 Task: For heading  Tahoma with underline.  font size for heading20,  'Change the font style of data to'Arial.  and font size to 12,  Change the alignment of both headline & data to Align left.  In the sheet  auditingSalesByMonth_2023
Action: Mouse moved to (251, 52)
Screenshot: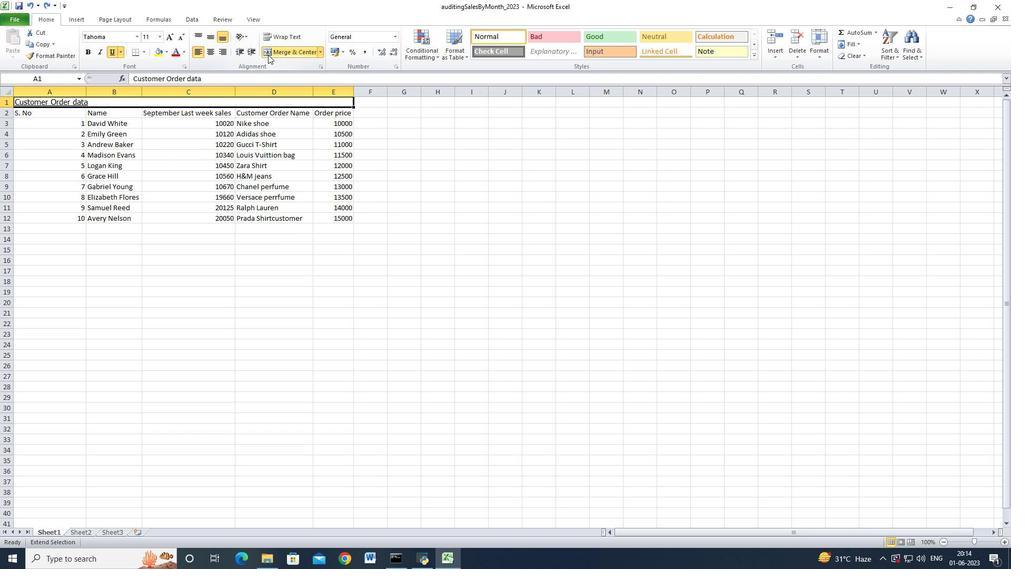 
Action: Mouse pressed left at (251, 52)
Screenshot: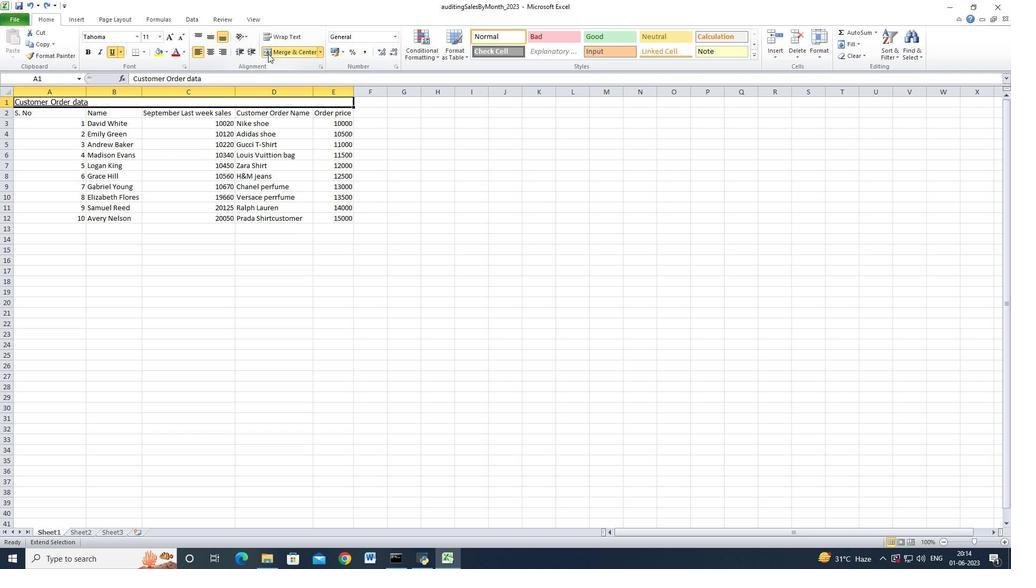 
Action: Mouse moved to (251, 51)
Screenshot: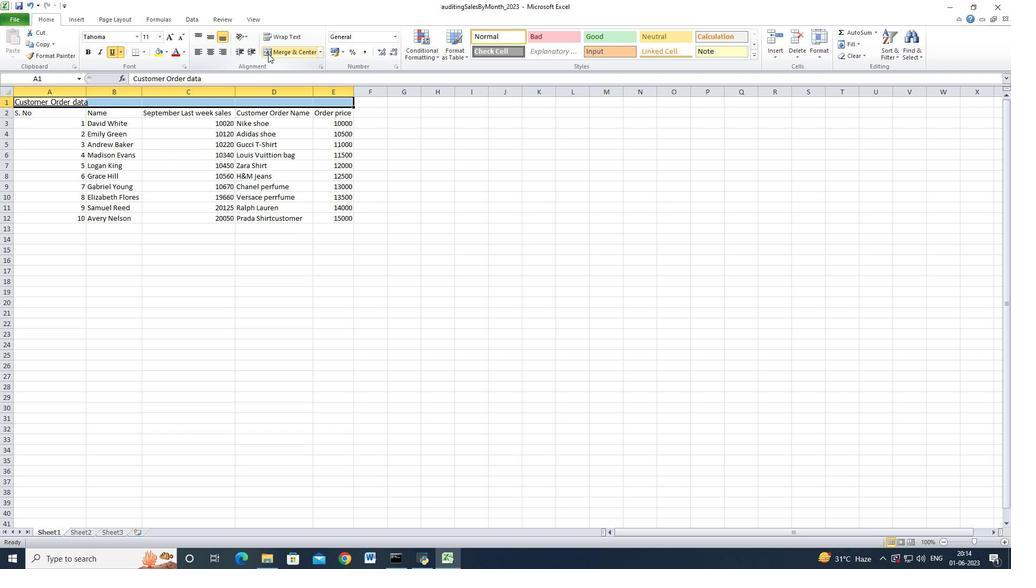 
Action: Mouse pressed left at (251, 51)
Screenshot: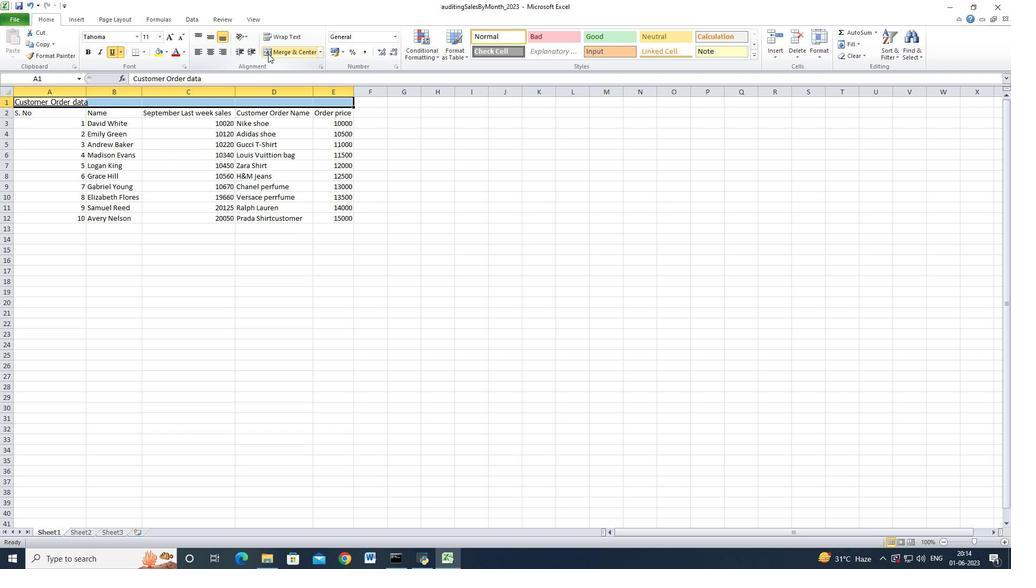
Action: Mouse moved to (140, 34)
Screenshot: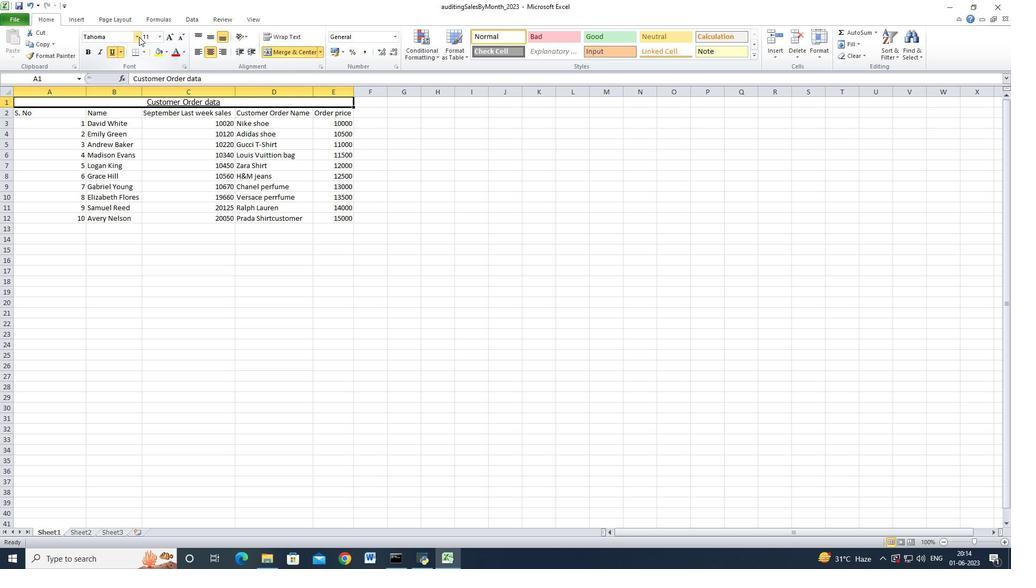 
Action: Mouse pressed left at (140, 34)
Screenshot: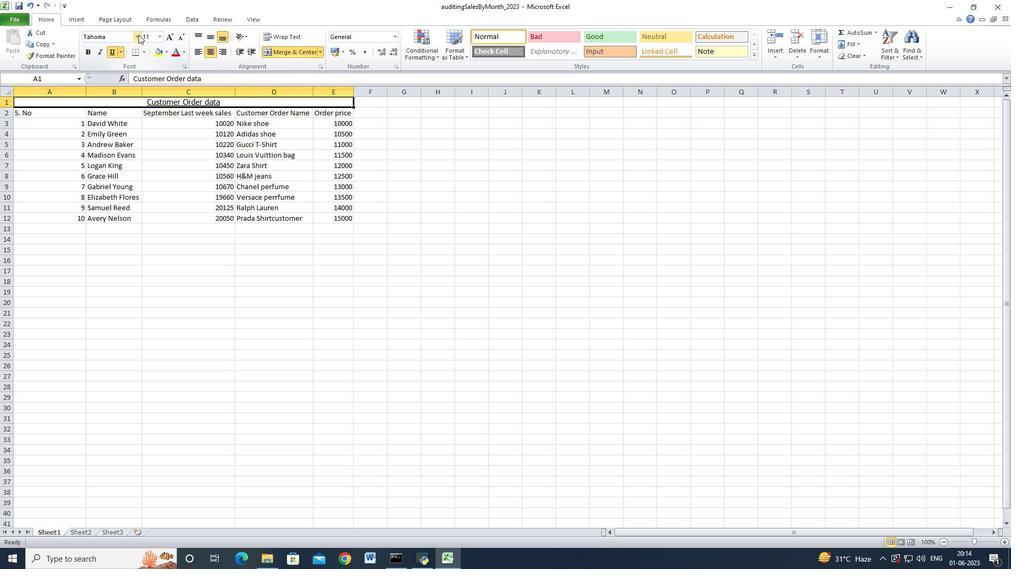 
Action: Mouse moved to (124, 384)
Screenshot: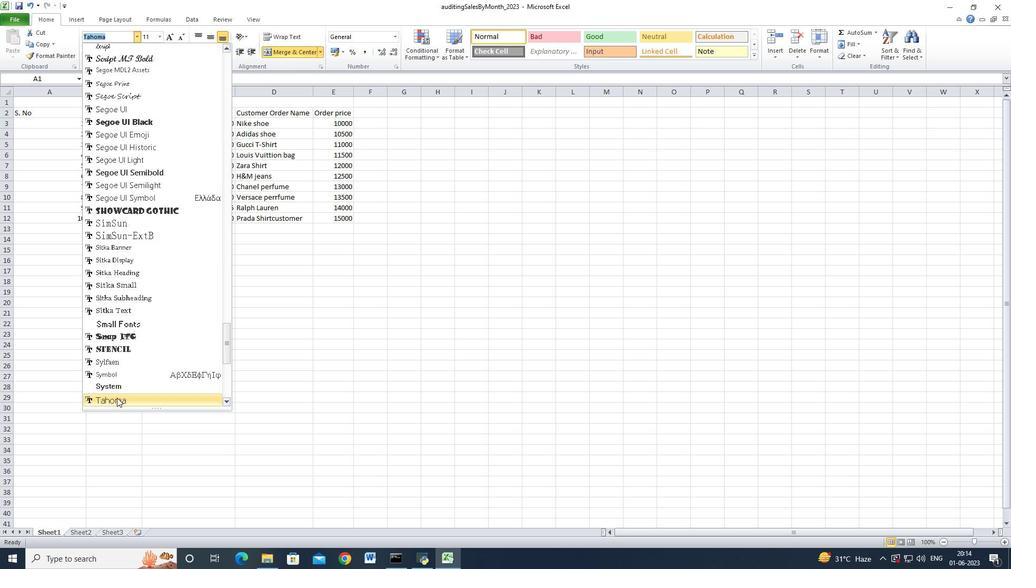 
Action: Mouse pressed left at (124, 384)
Screenshot: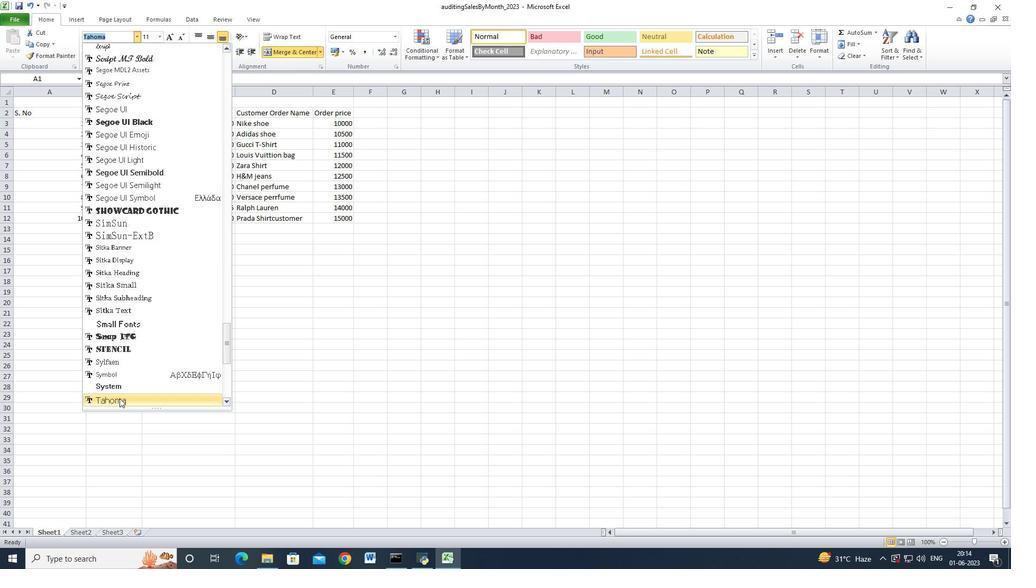 
Action: Mouse moved to (118, 47)
Screenshot: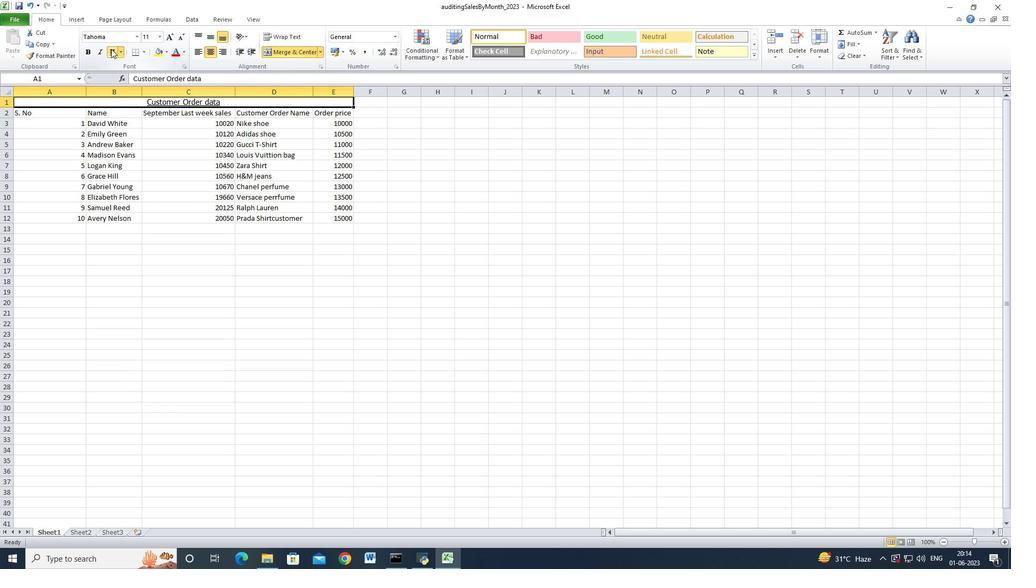 
Action: Mouse pressed left at (118, 47)
Screenshot: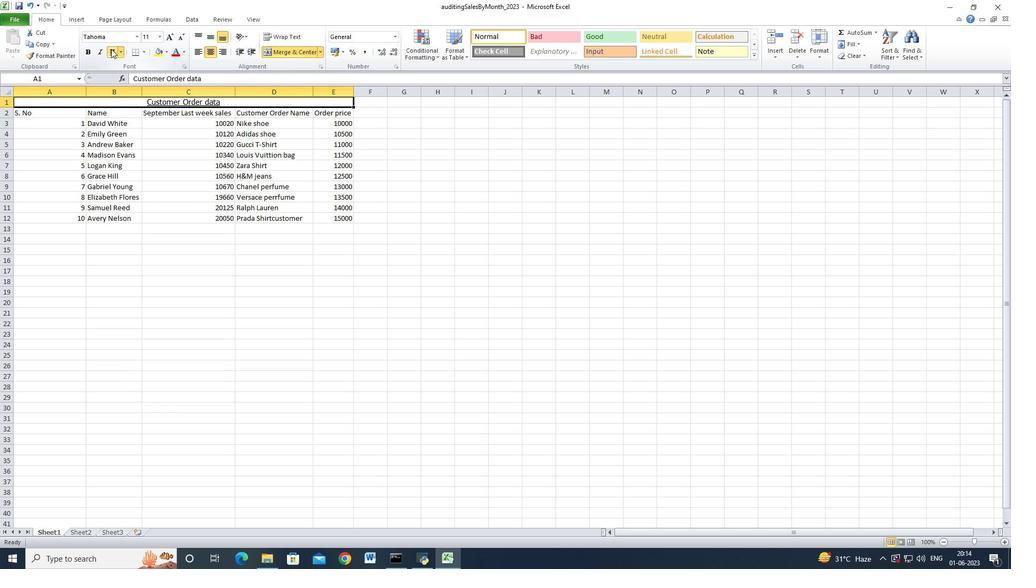 
Action: Mouse moved to (115, 48)
Screenshot: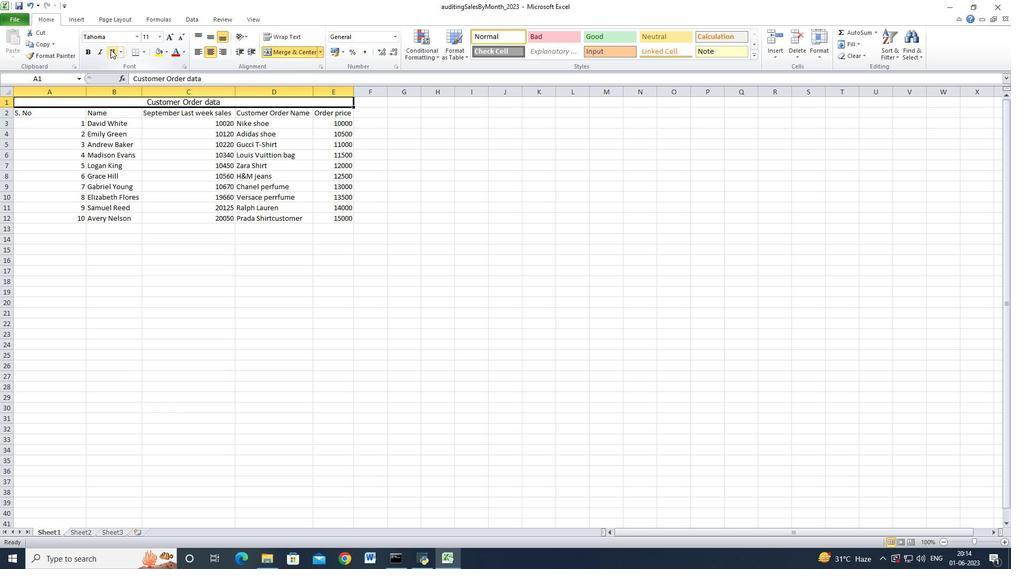 
Action: Mouse pressed left at (115, 48)
Screenshot: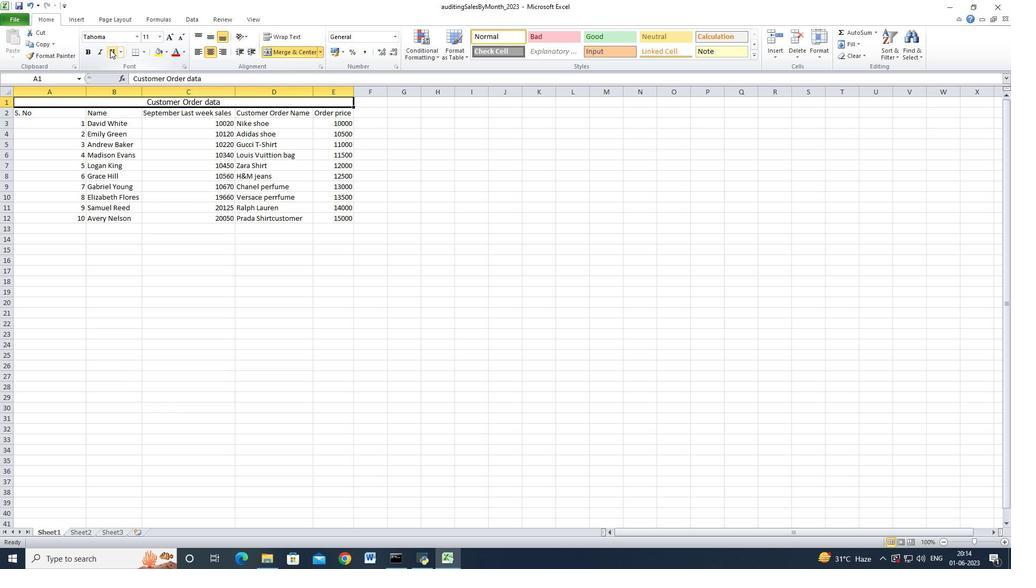 
Action: Mouse moved to (157, 37)
Screenshot: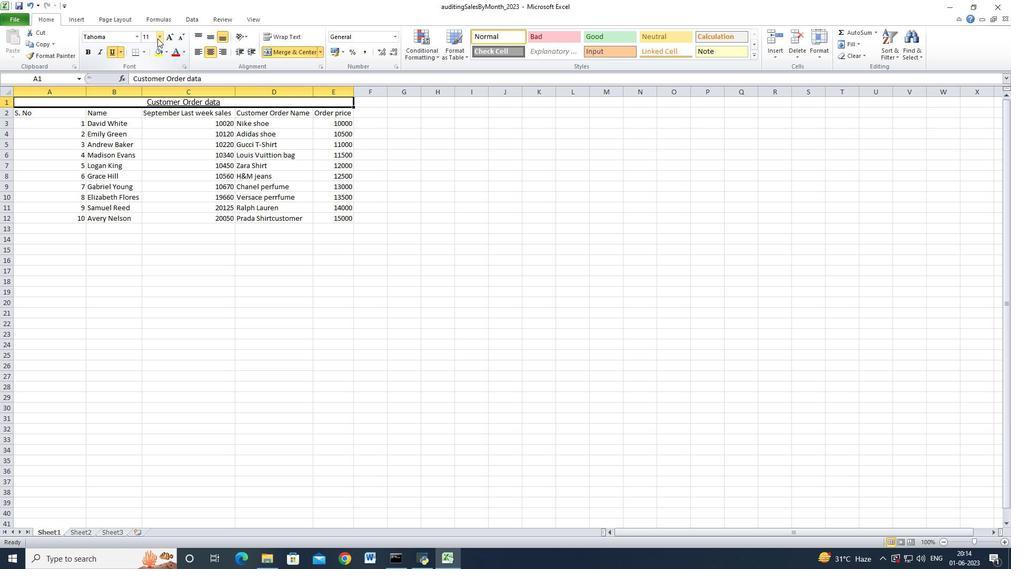 
Action: Mouse pressed left at (157, 37)
Screenshot: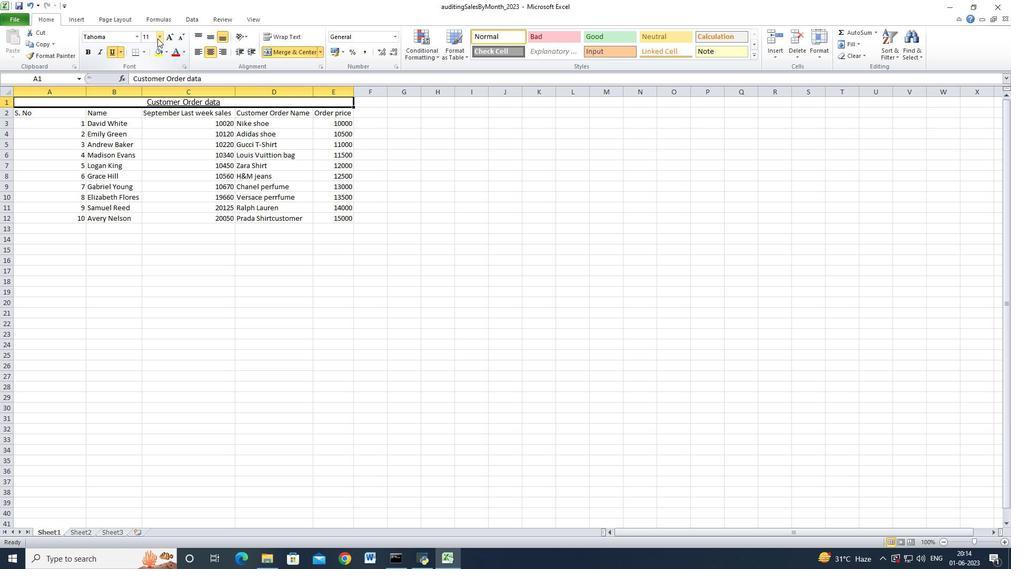
Action: Mouse moved to (148, 116)
Screenshot: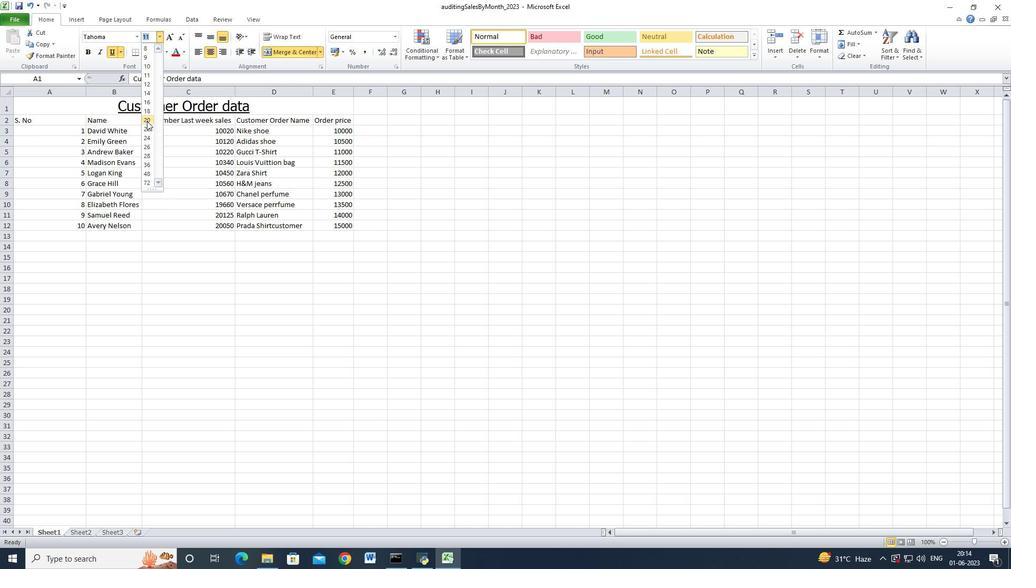 
Action: Mouse pressed left at (148, 116)
Screenshot: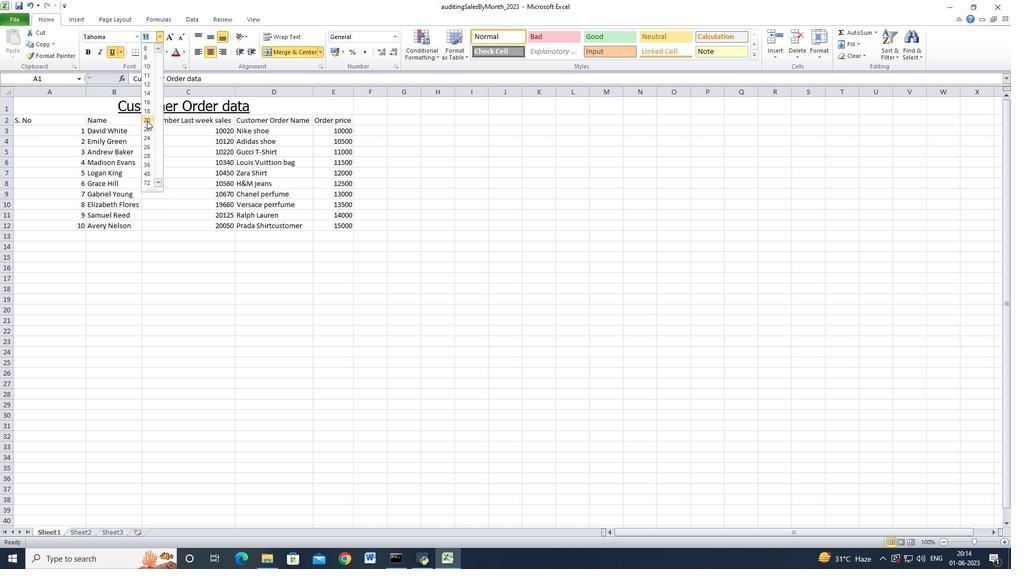 
Action: Mouse moved to (64, 118)
Screenshot: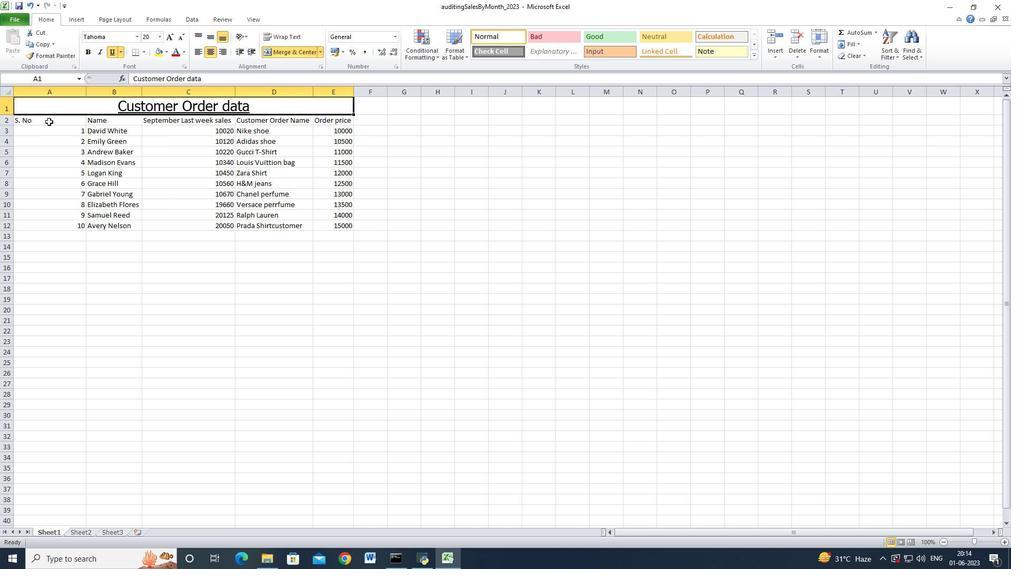 
Action: Mouse pressed left at (64, 118)
Screenshot: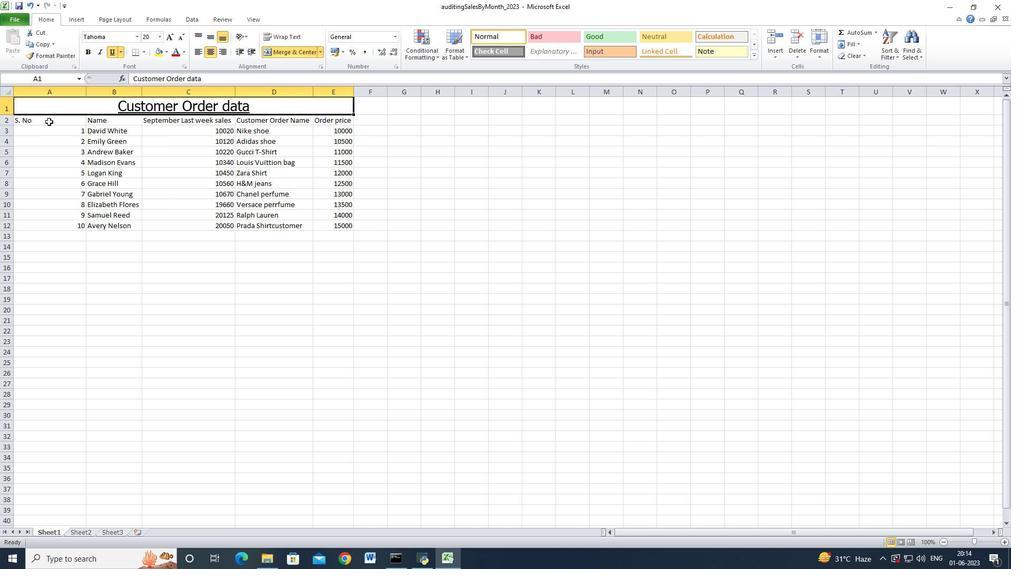 
Action: Mouse moved to (136, 35)
Screenshot: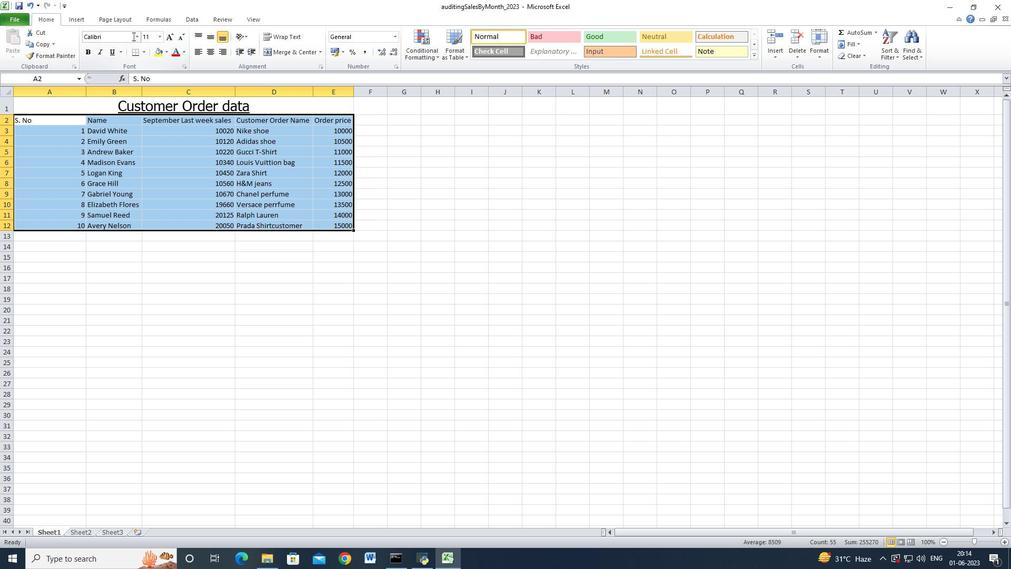 
Action: Mouse pressed left at (136, 35)
Screenshot: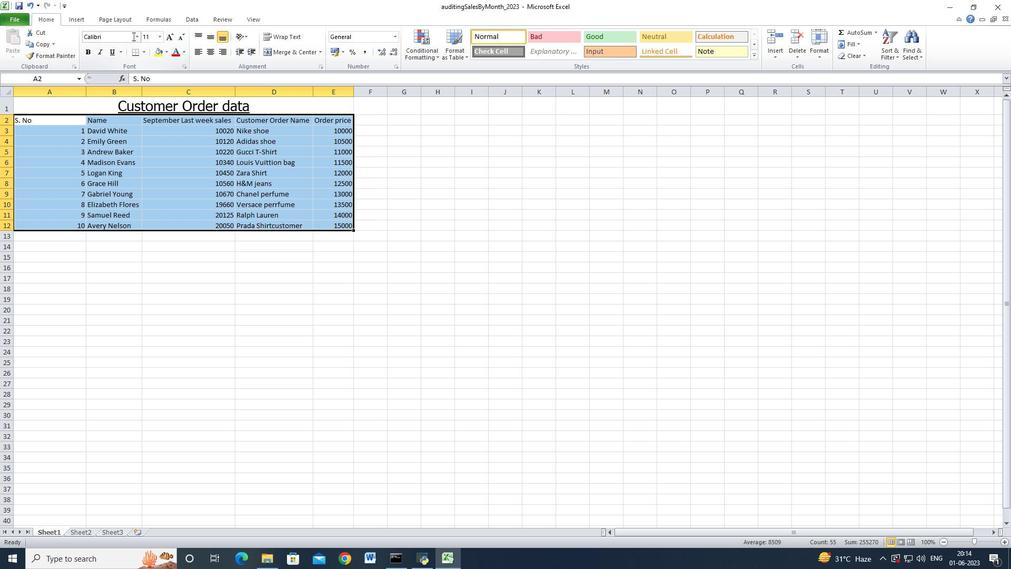
Action: Mouse moved to (118, 117)
Screenshot: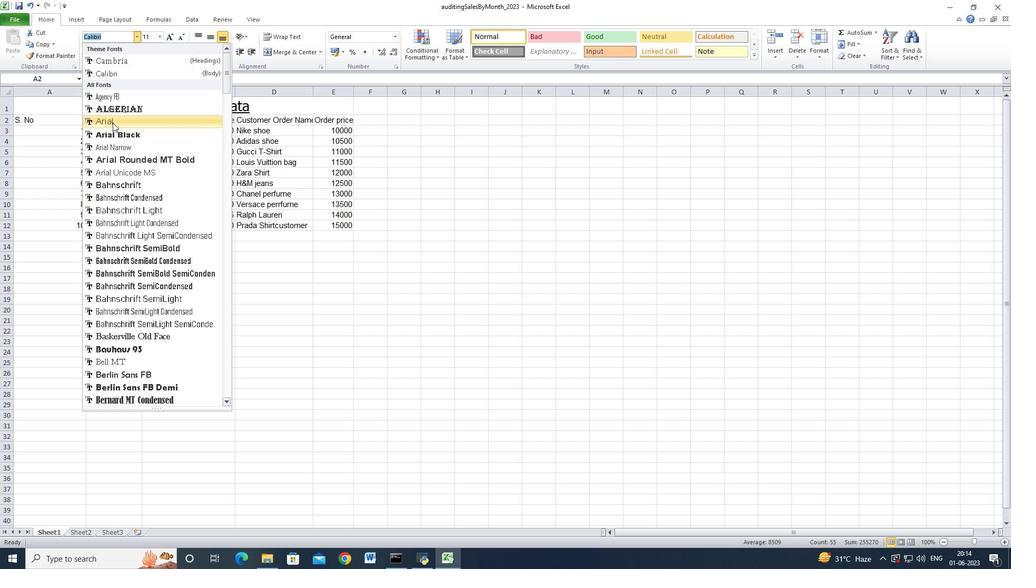 
Action: Mouse pressed left at (118, 117)
Screenshot: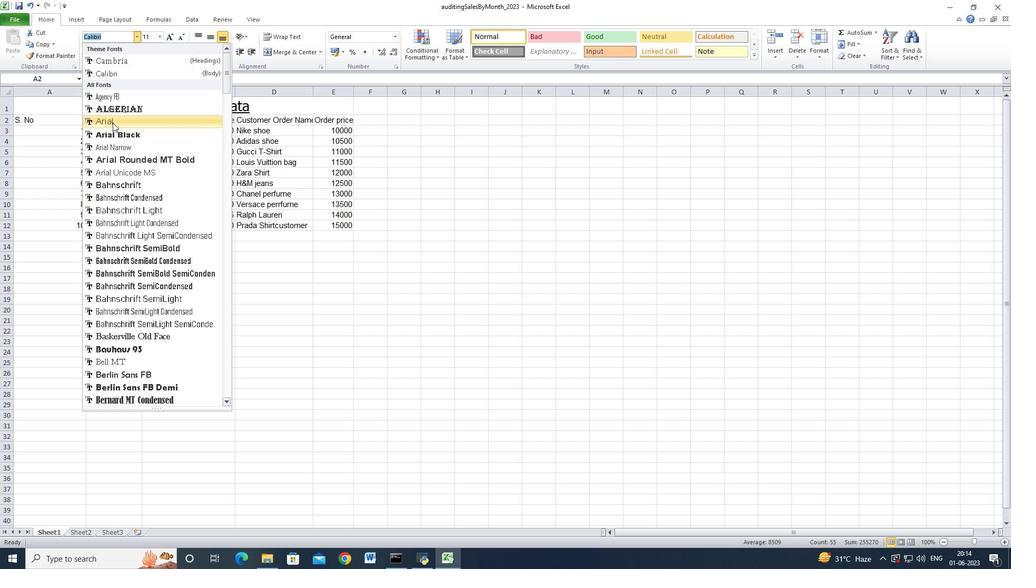 
Action: Mouse moved to (157, 33)
Screenshot: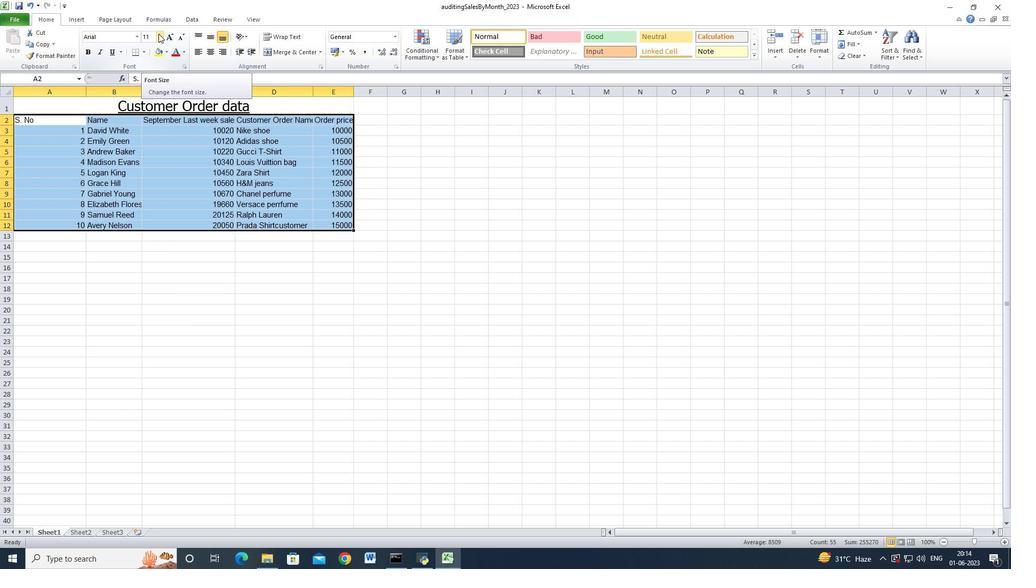 
Action: Mouse pressed left at (157, 33)
Screenshot: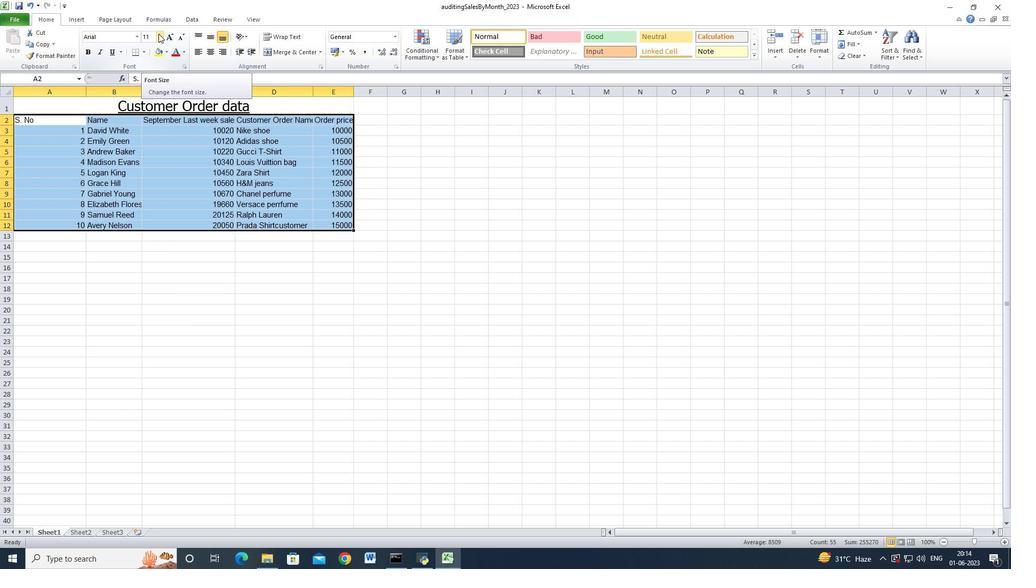 
Action: Mouse moved to (148, 82)
Screenshot: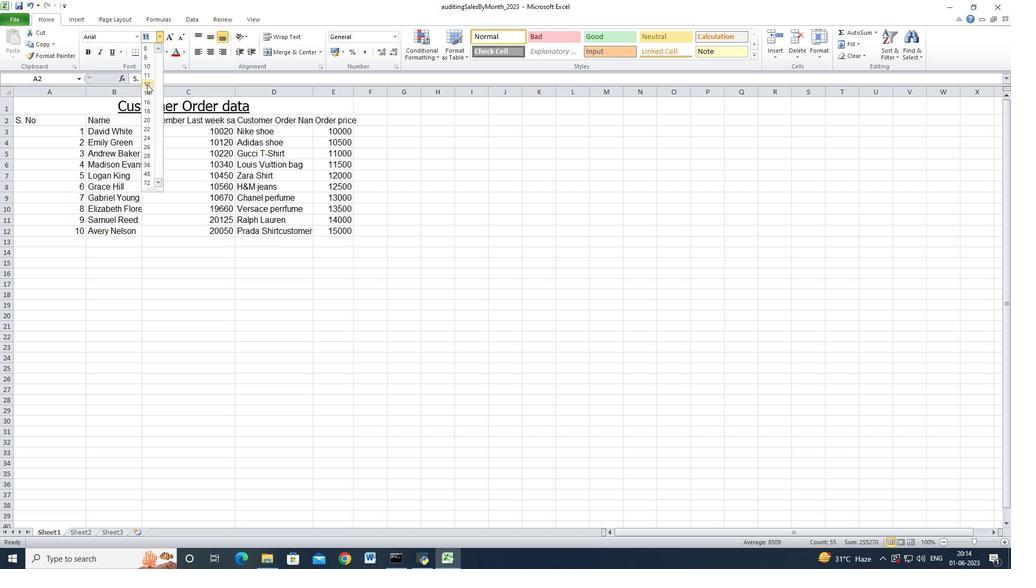 
Action: Mouse pressed left at (148, 82)
Screenshot: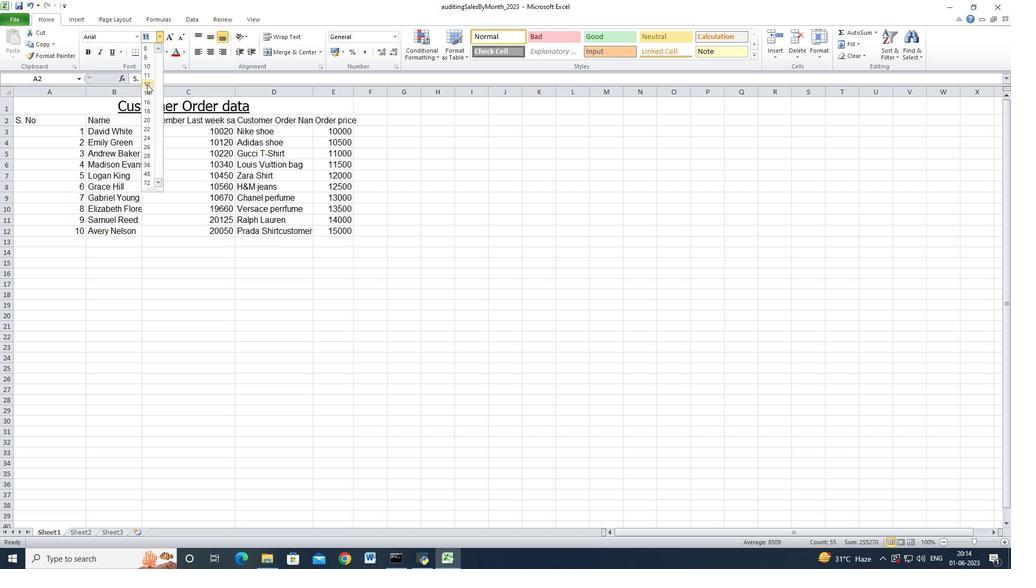 
Action: Mouse moved to (136, 173)
Screenshot: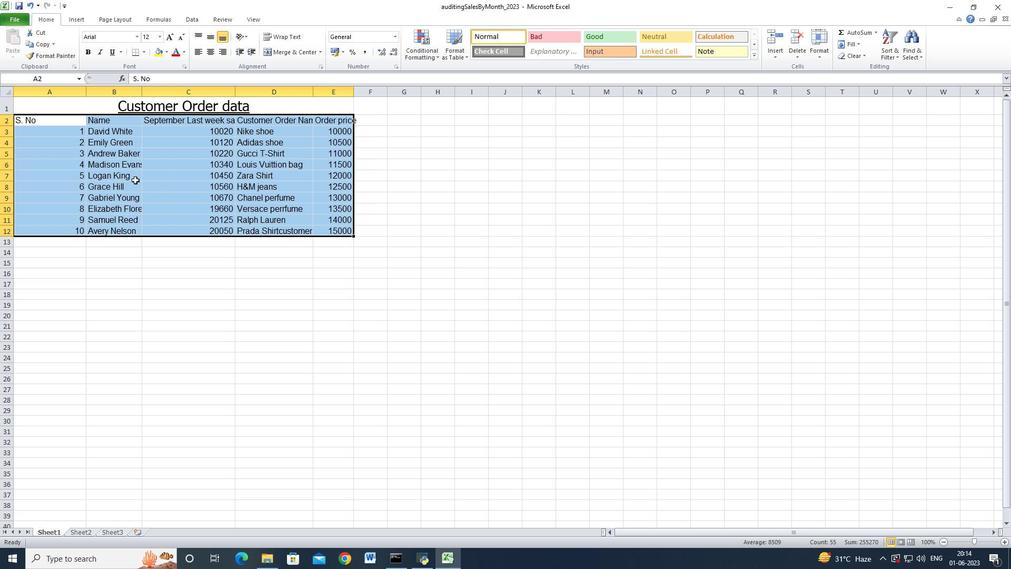 
Action: Mouse pressed left at (136, 173)
Screenshot: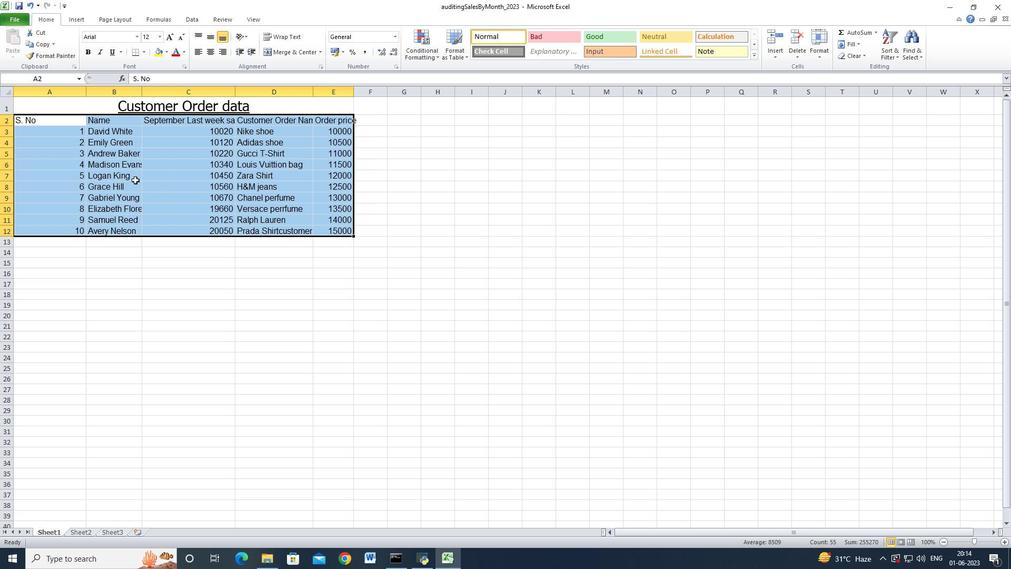 
Action: Mouse moved to (76, 95)
Screenshot: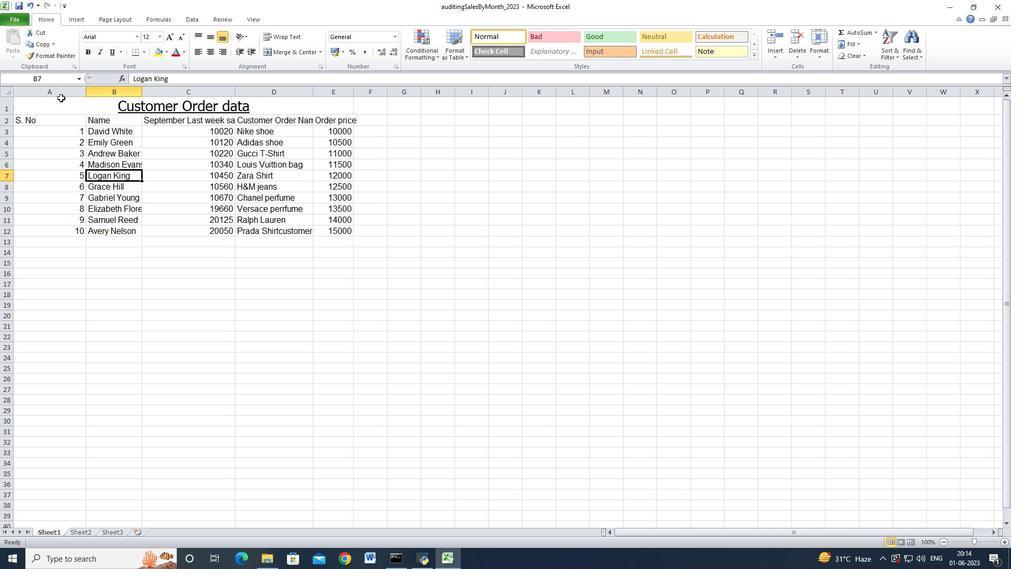 
Action: Mouse pressed left at (76, 95)
Screenshot: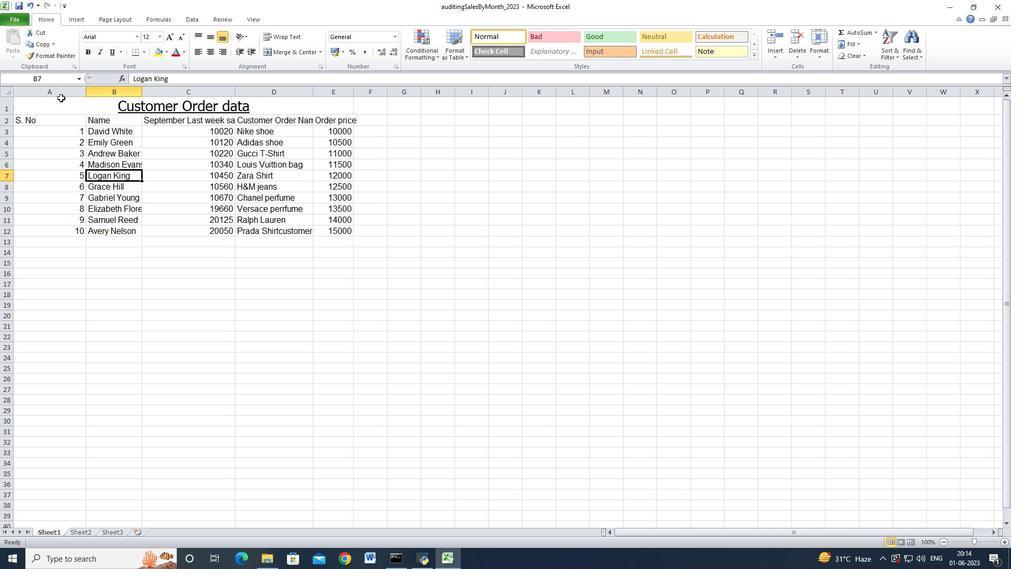 
Action: Mouse moved to (190, 50)
Screenshot: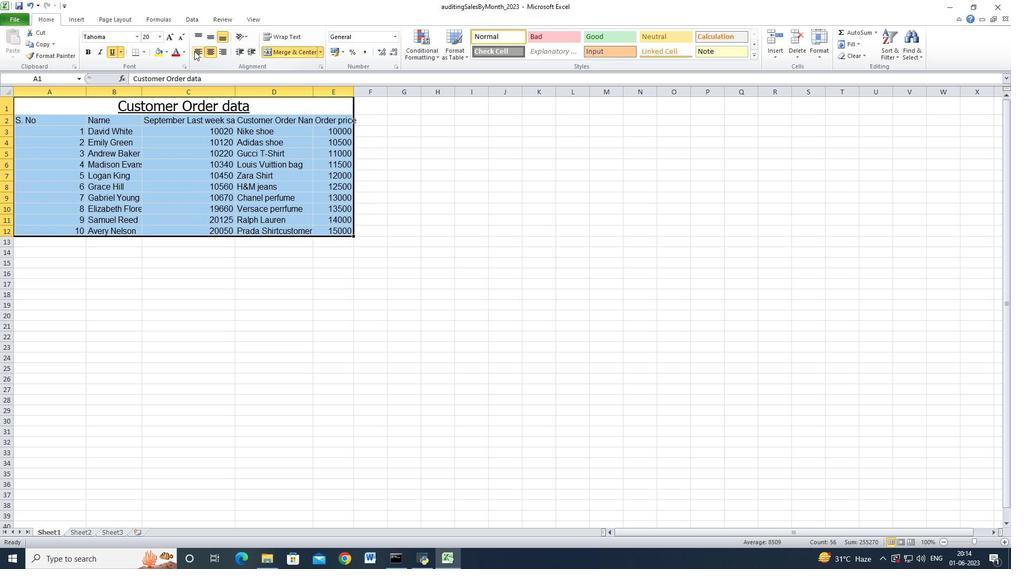 
Action: Mouse pressed left at (190, 50)
Screenshot: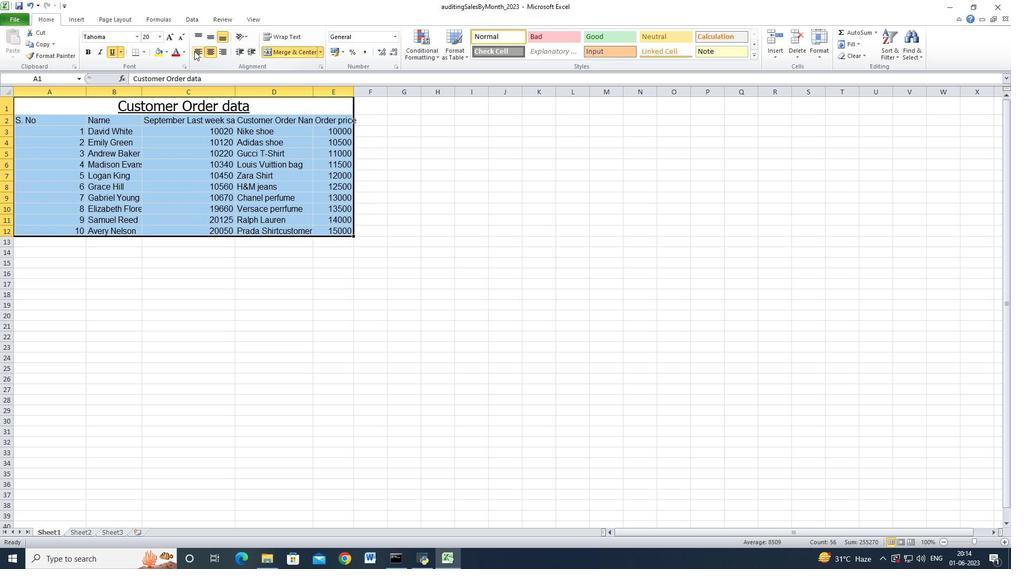 
Action: Mouse moved to (142, 172)
Screenshot: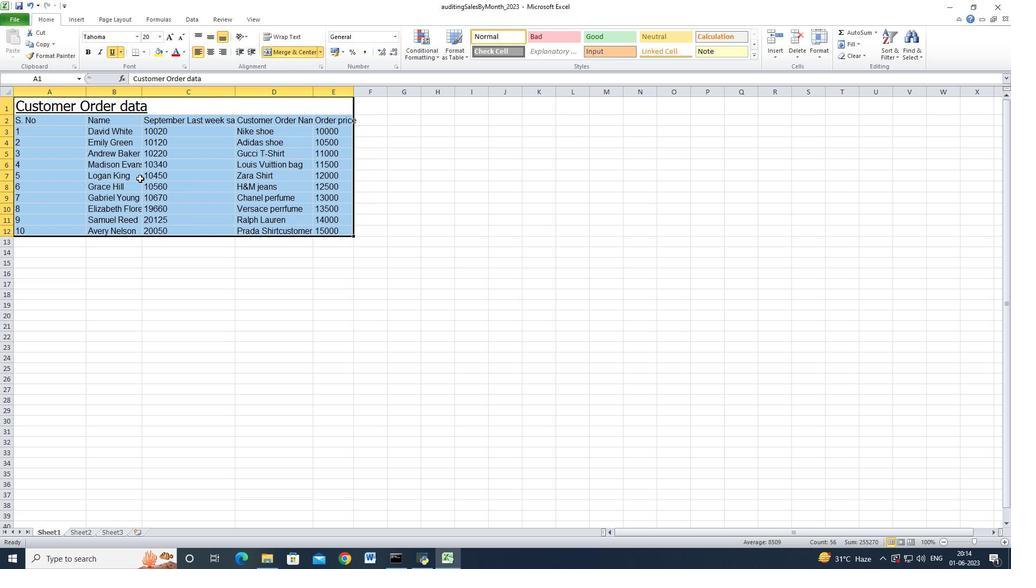 
Action: Mouse pressed left at (142, 172)
Screenshot: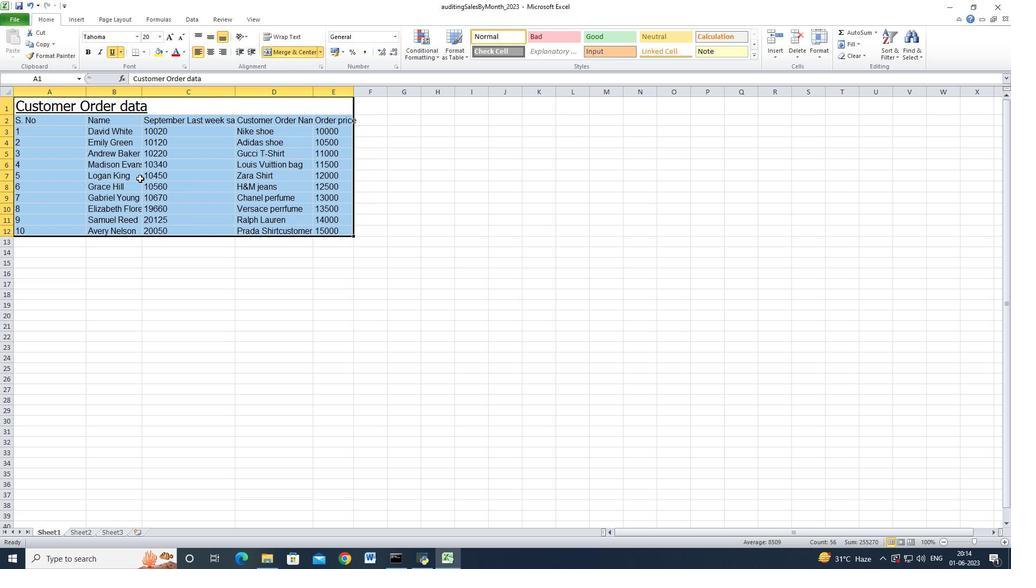 
Action: Mouse moved to (28, 90)
Screenshot: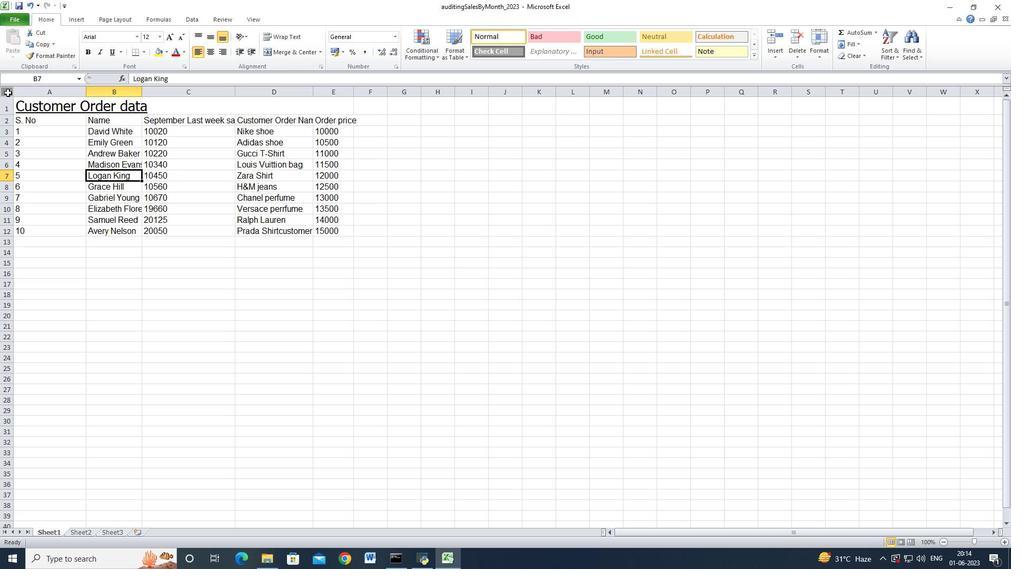 
Action: Mouse pressed left at (28, 90)
Screenshot: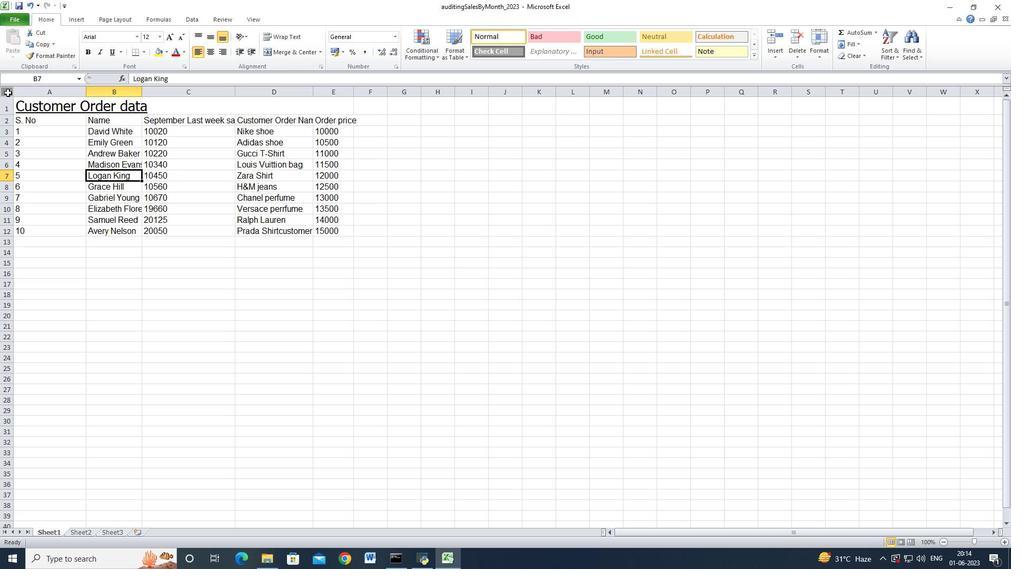 
Action: Mouse moved to (96, 90)
Screenshot: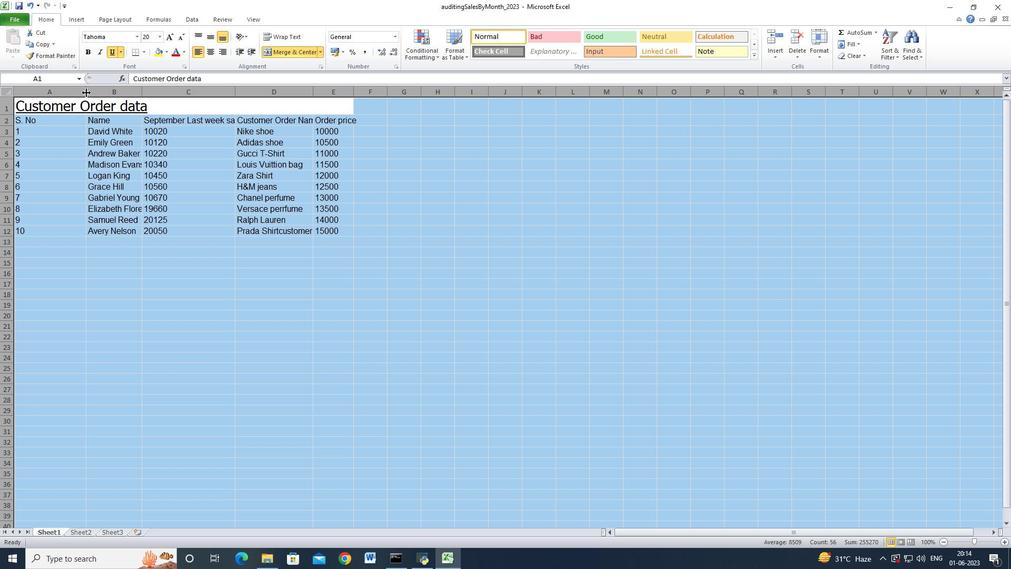 
Action: Mouse pressed left at (96, 90)
Screenshot: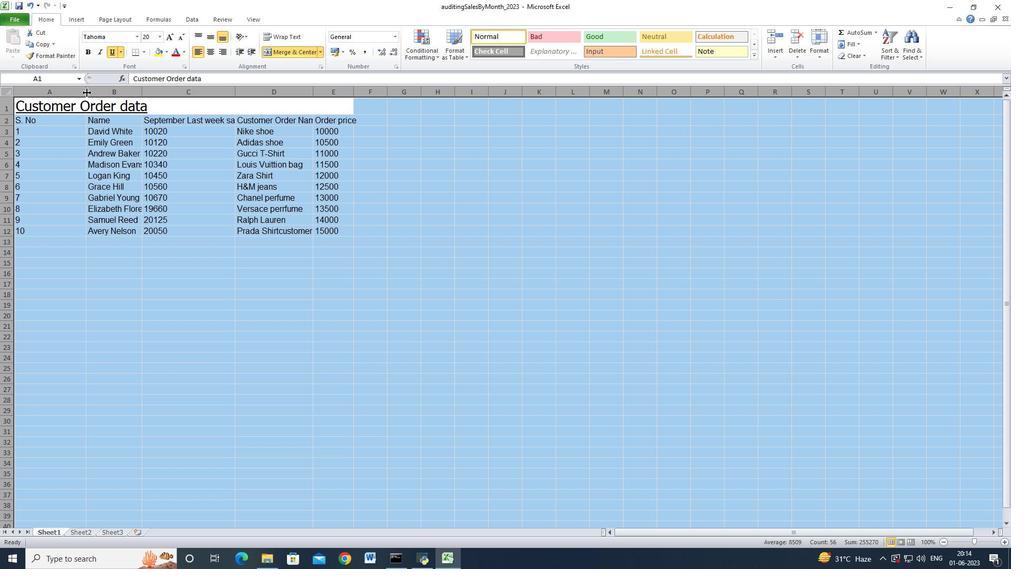 
Action: Mouse moved to (95, 90)
Screenshot: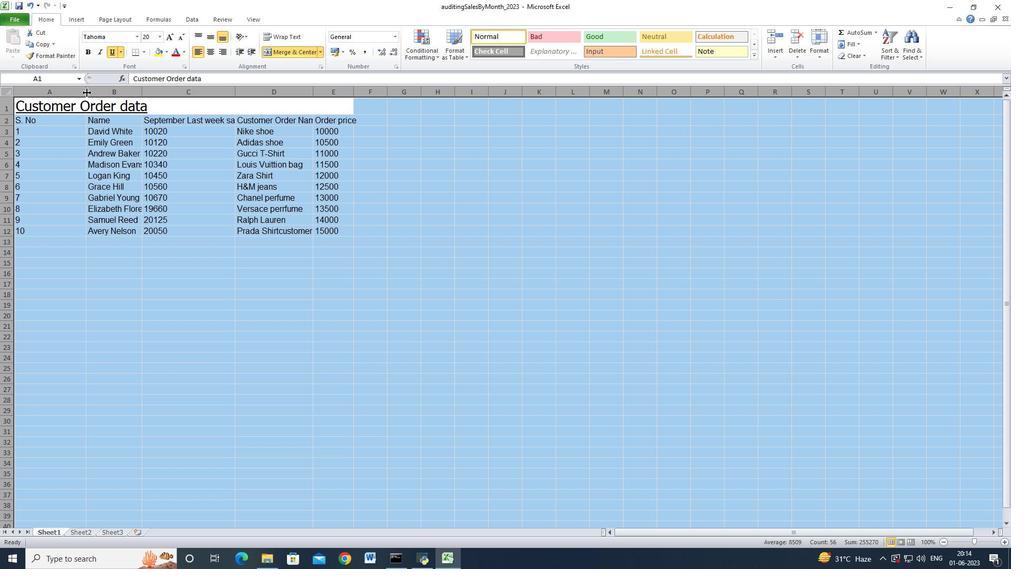 
Action: Mouse pressed left at (95, 90)
Screenshot: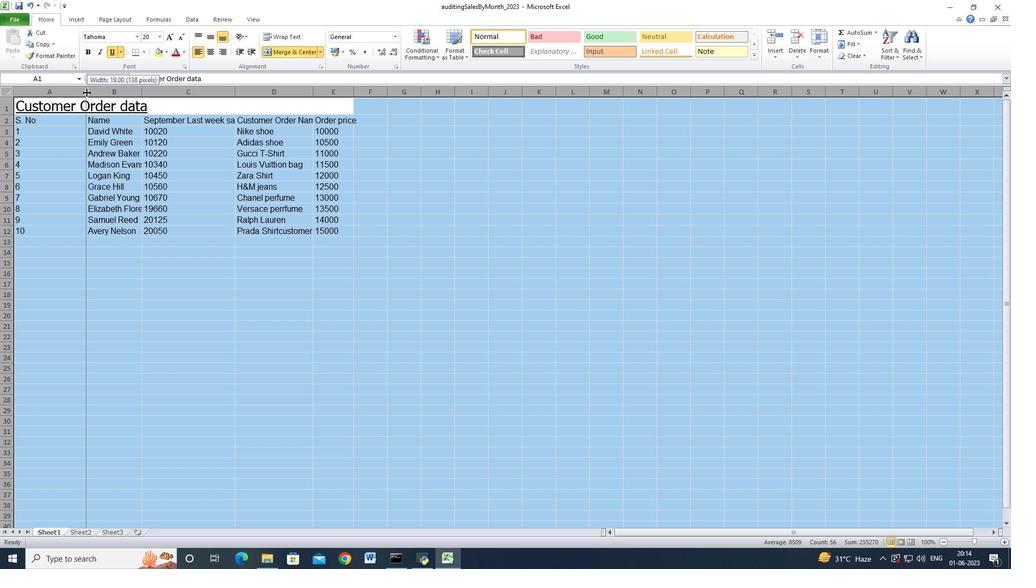 
Action: Mouse moved to (86, 129)
Screenshot: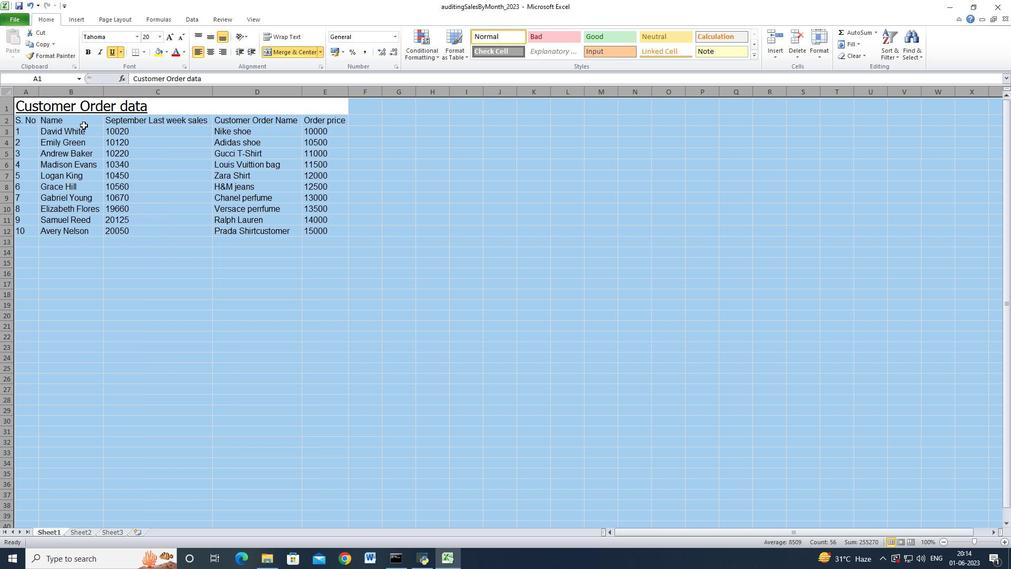 
Action: Mouse pressed left at (86, 129)
Screenshot: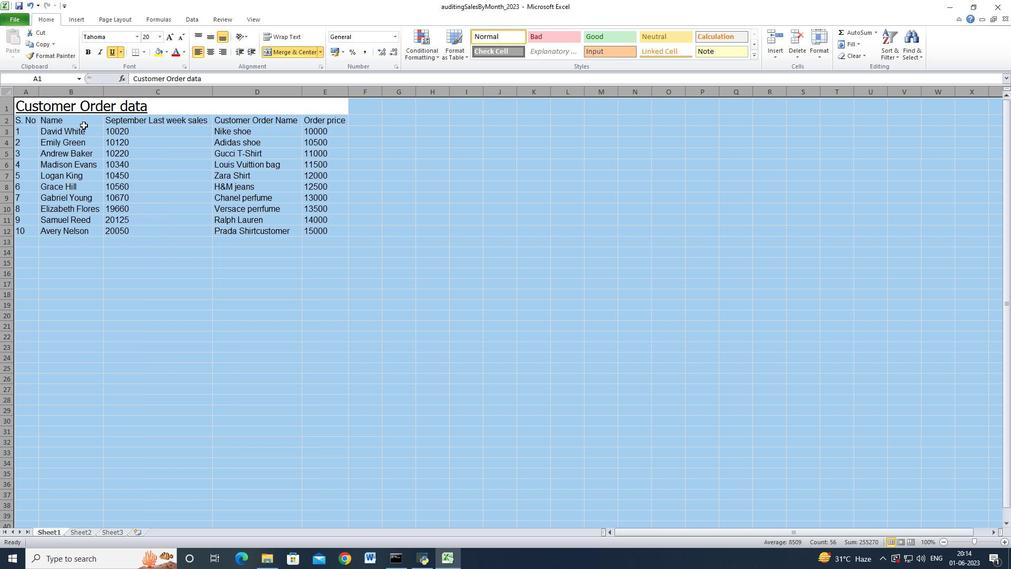 
Action: Mouse moved to (150, 135)
Screenshot: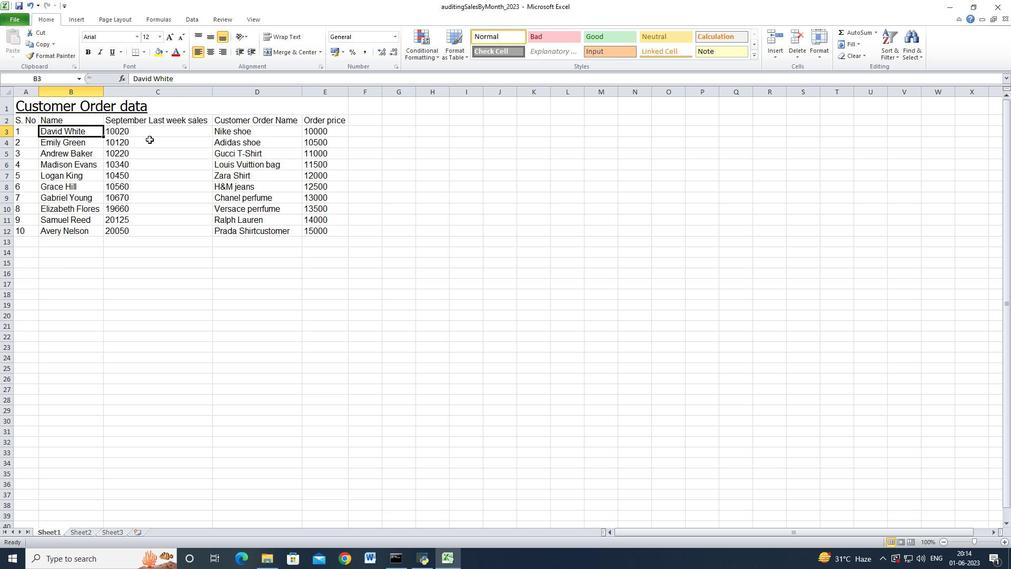 
Action: Mouse pressed left at (150, 135)
Screenshot: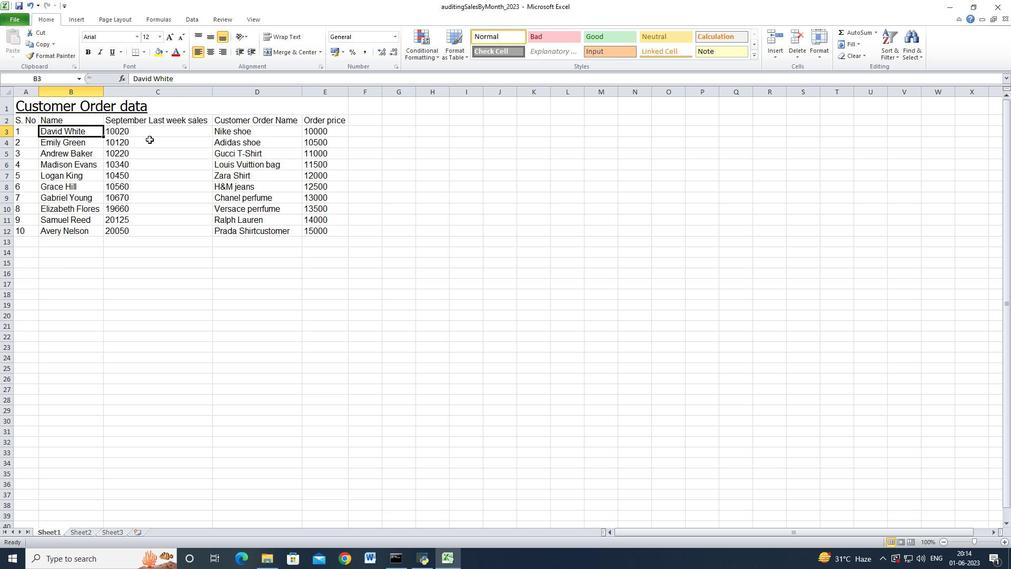 
Action: Mouse moved to (151, 135)
Screenshot: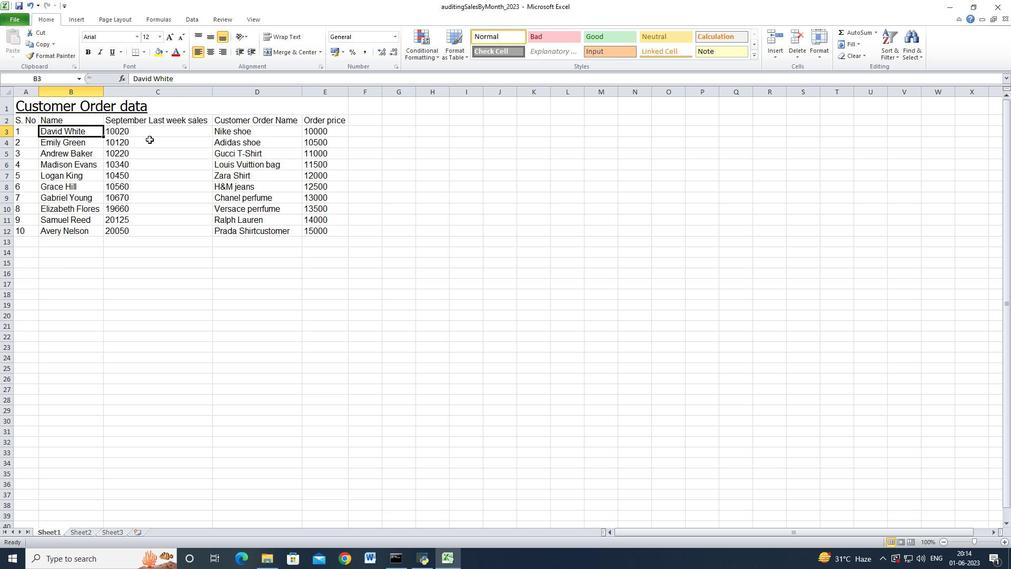 
